 Task: Post comment "Good".
Action: Mouse pressed left at (710, 212)
Screenshot: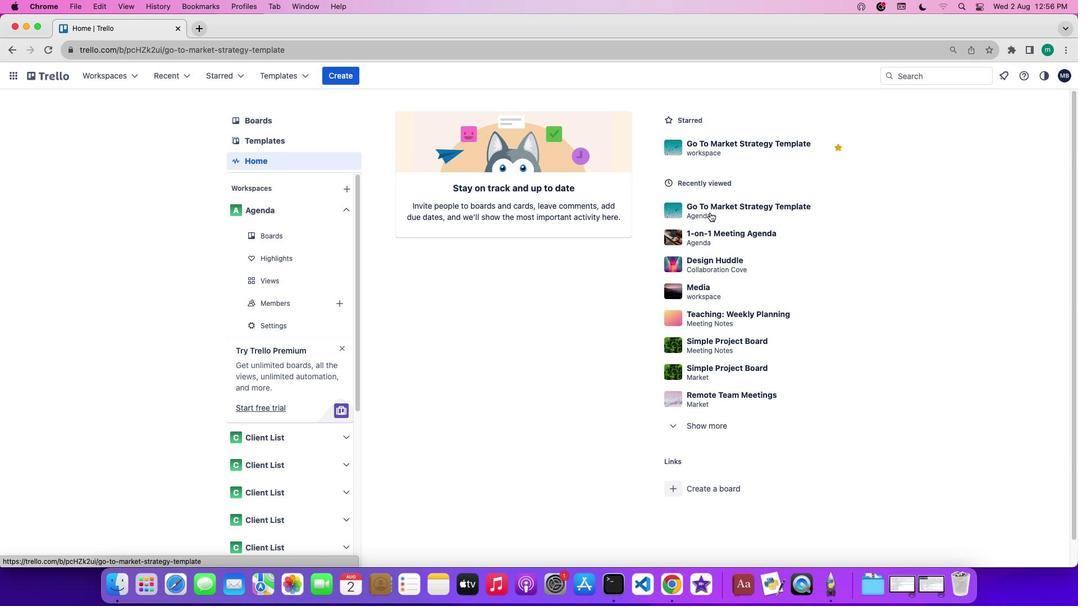 
Action: Mouse moved to (952, 245)
Screenshot: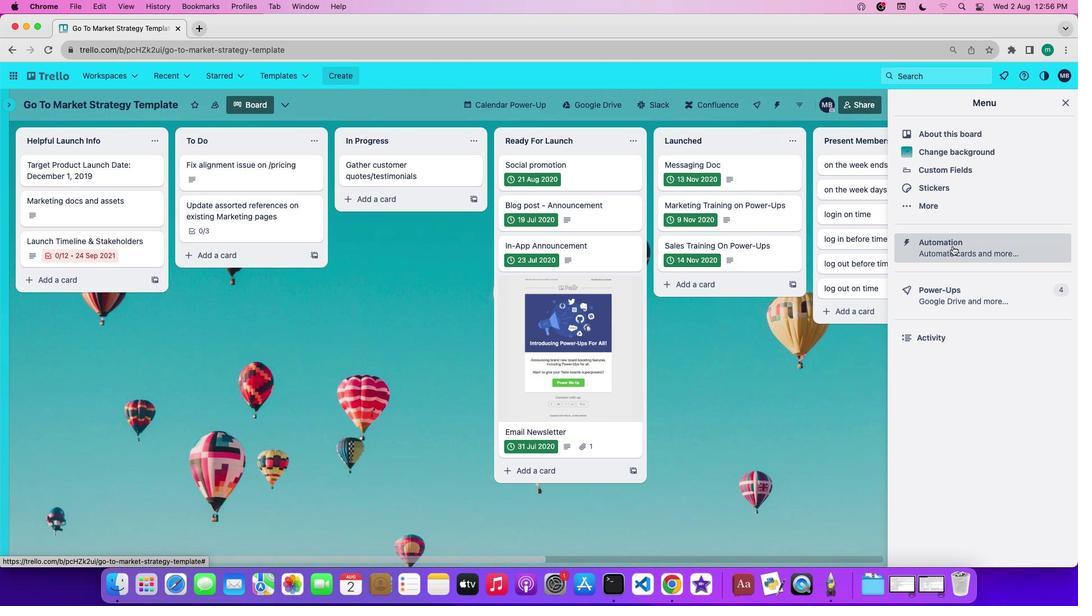 
Action: Mouse pressed left at (952, 245)
Screenshot: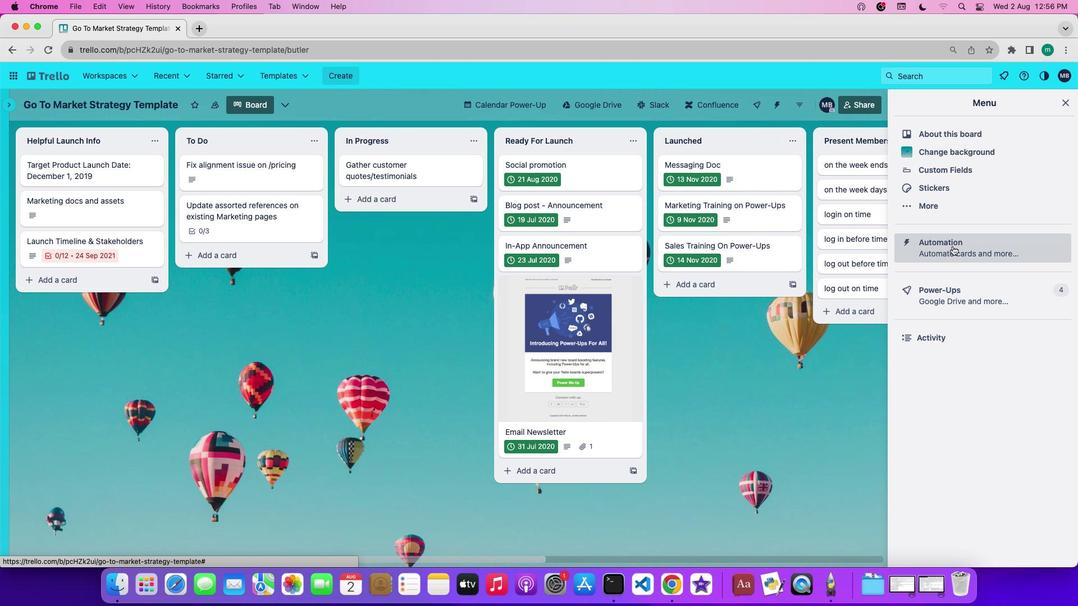 
Action: Mouse moved to (46, 287)
Screenshot: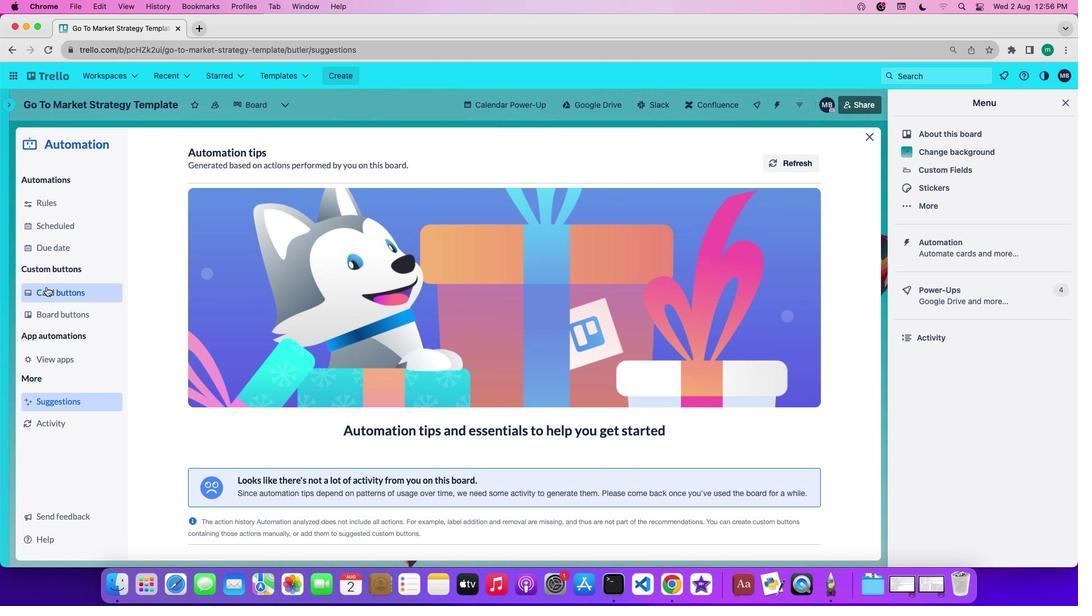 
Action: Mouse pressed left at (46, 287)
Screenshot: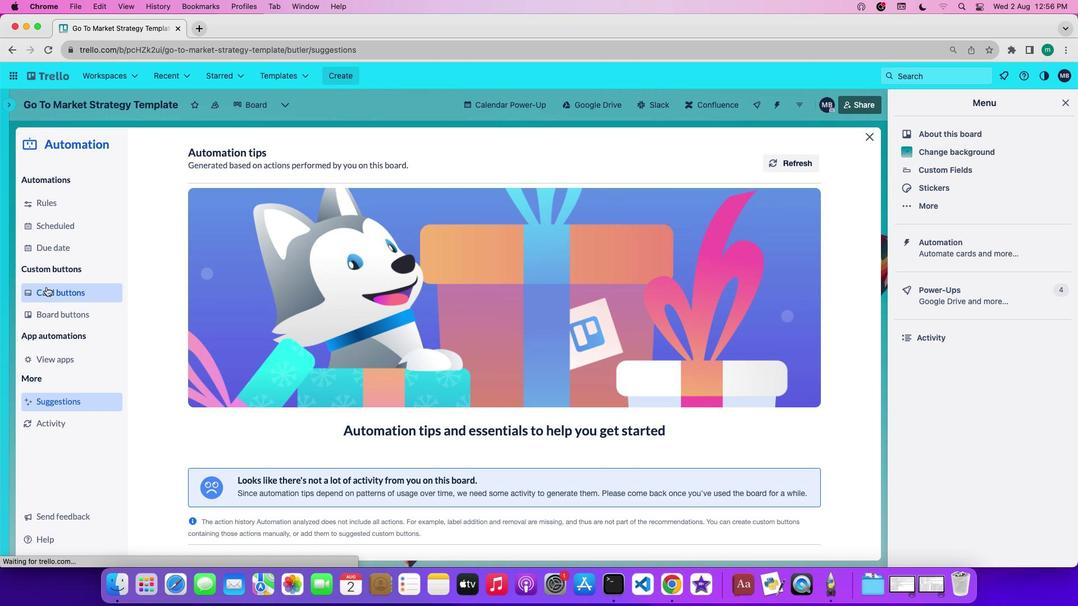 
Action: Mouse moved to (238, 392)
Screenshot: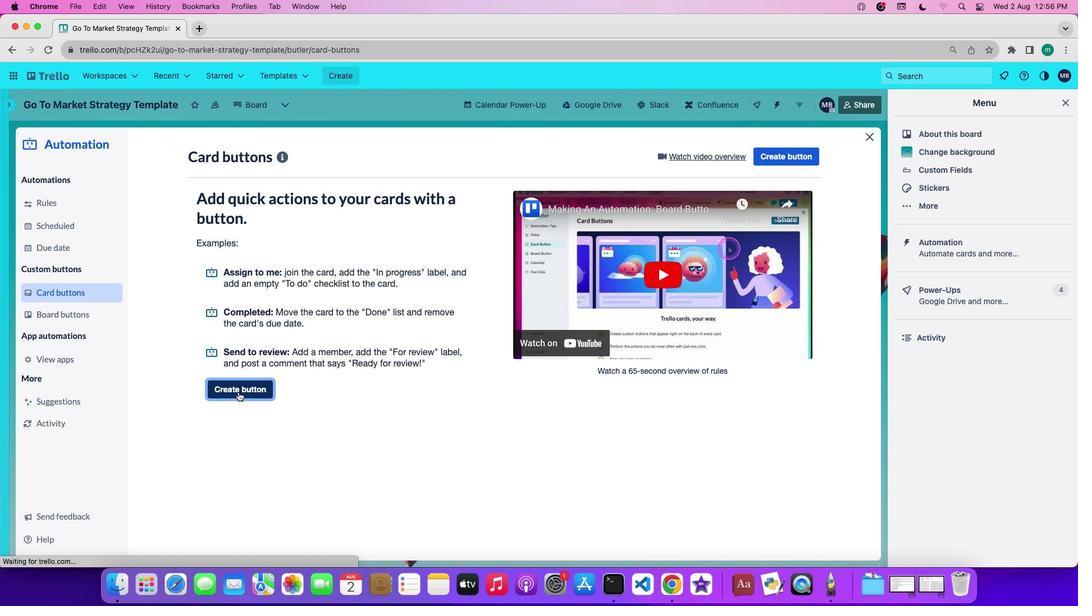 
Action: Mouse pressed left at (238, 392)
Screenshot: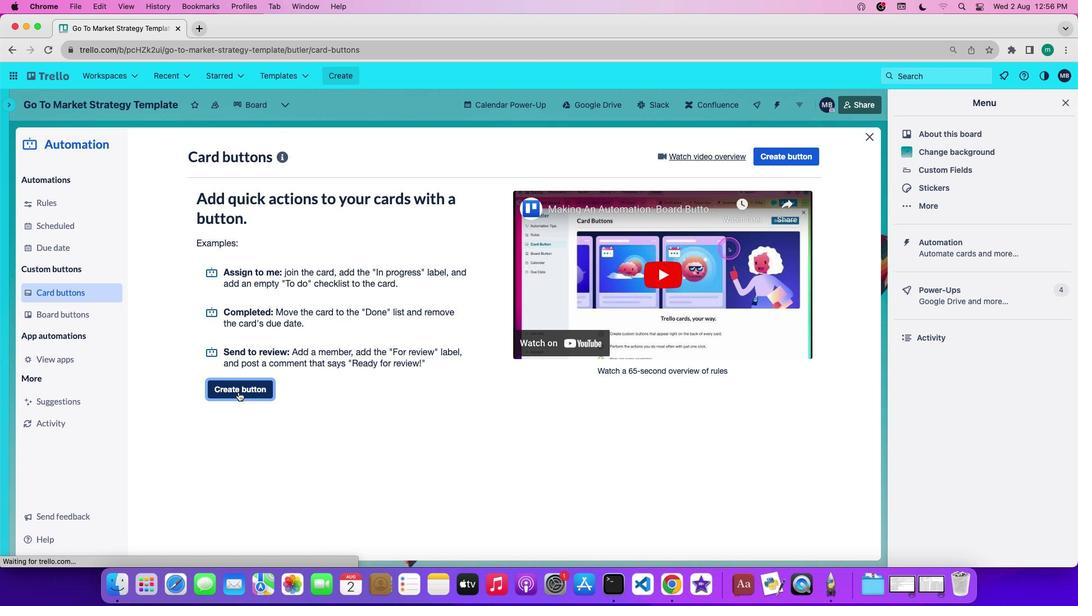 
Action: Mouse moved to (474, 298)
Screenshot: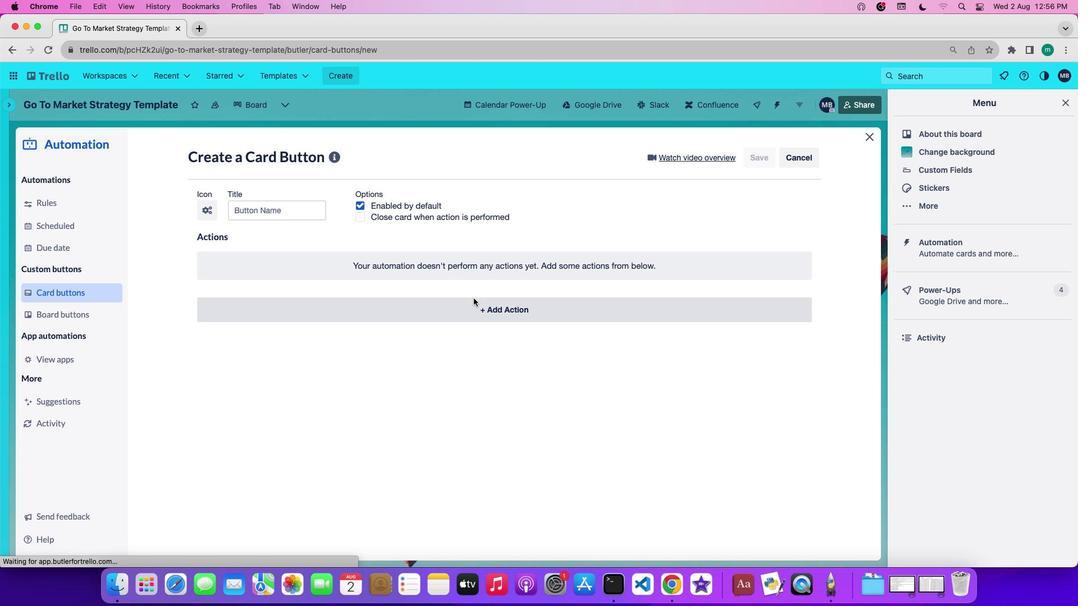 
Action: Mouse pressed left at (474, 298)
Screenshot: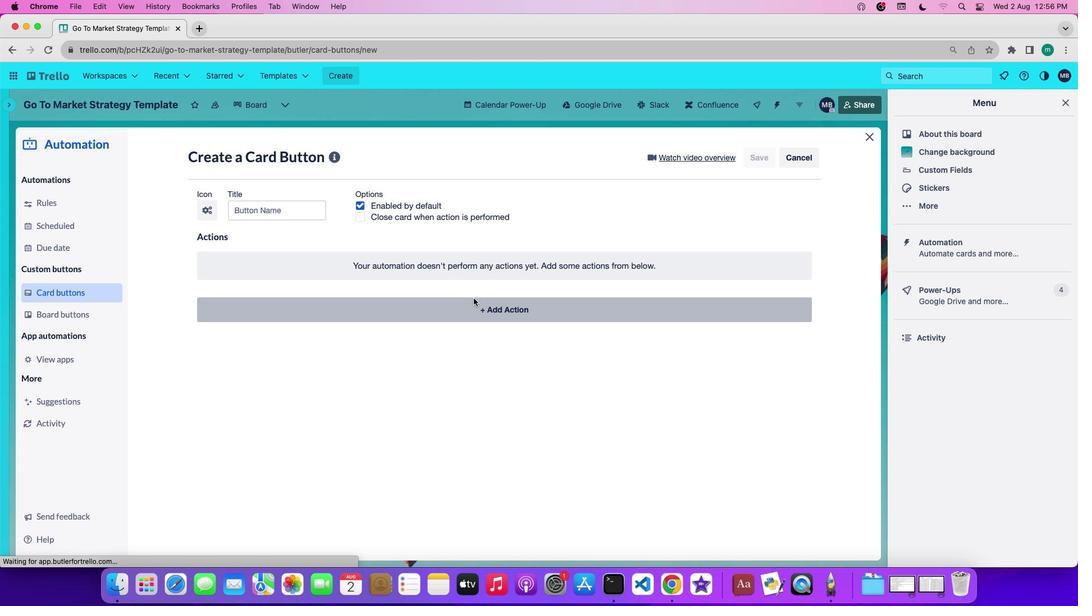
Action: Mouse moved to (400, 342)
Screenshot: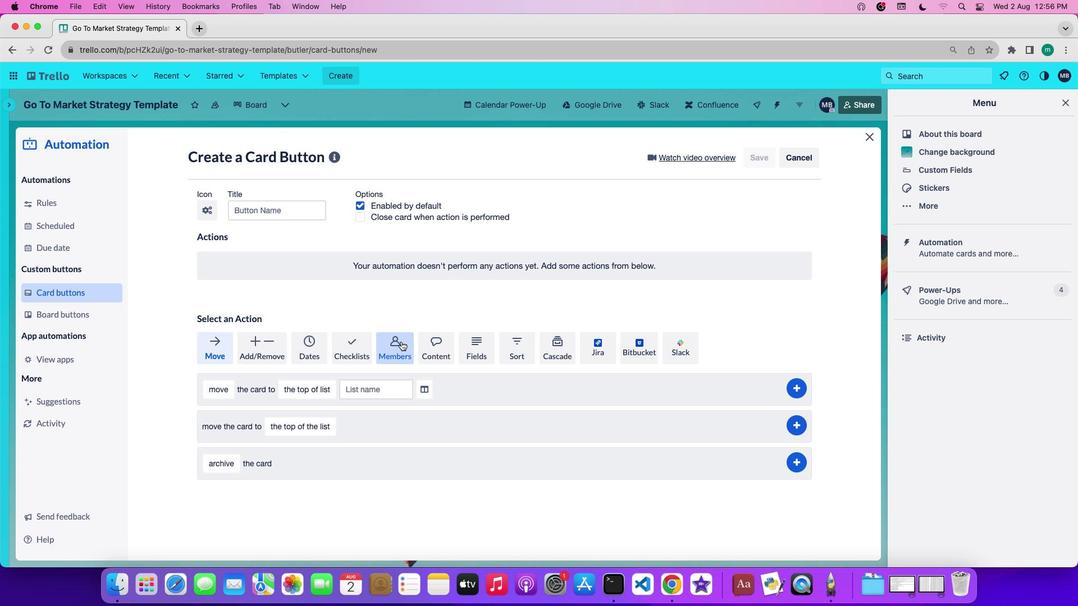 
Action: Mouse pressed left at (400, 342)
Screenshot: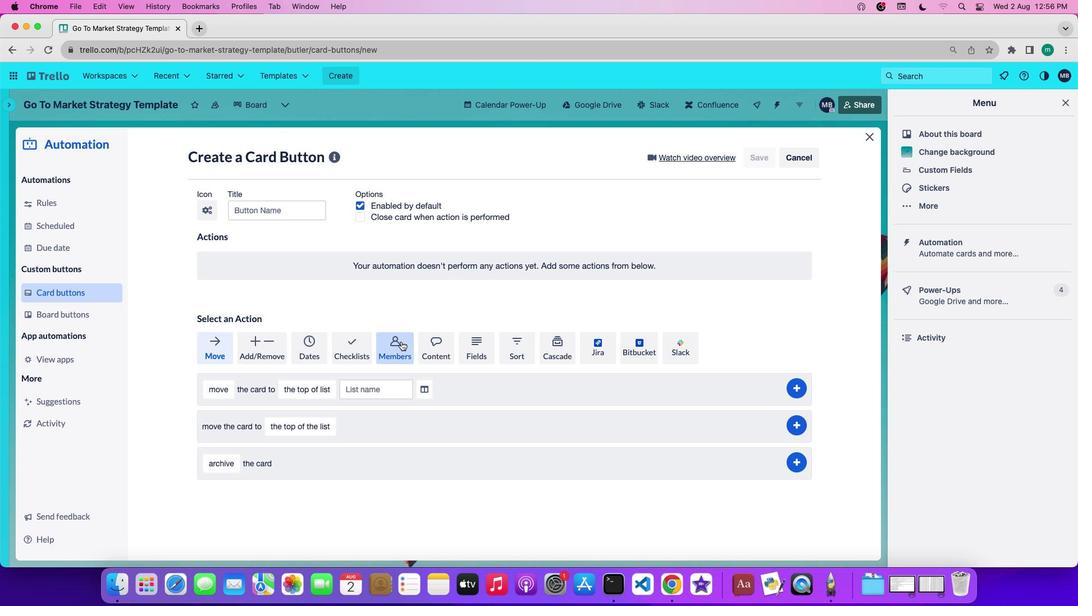 
Action: Mouse moved to (431, 341)
Screenshot: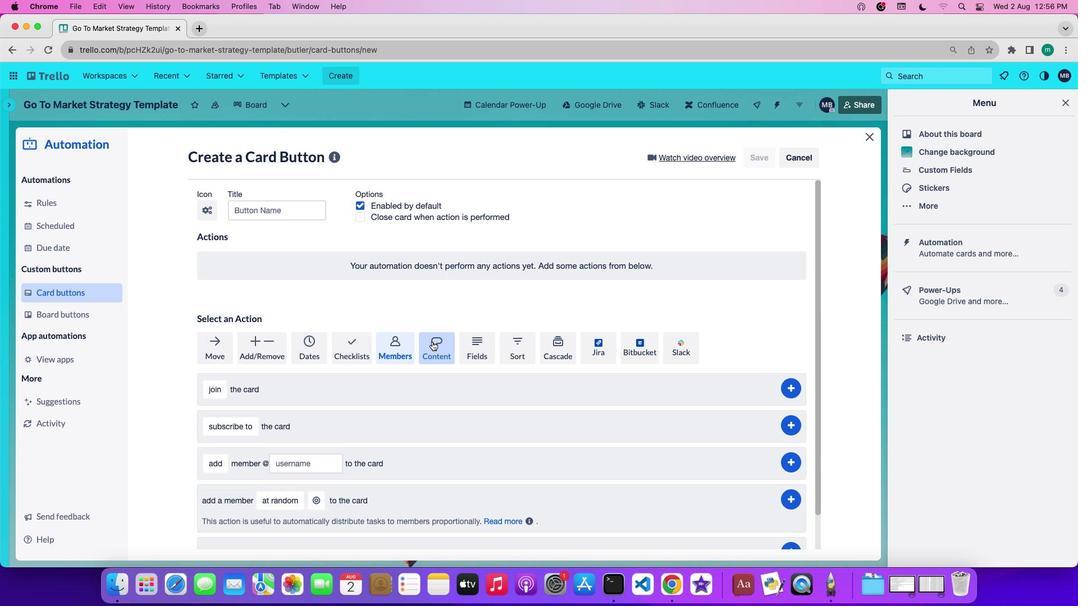 
Action: Mouse pressed left at (431, 341)
Screenshot: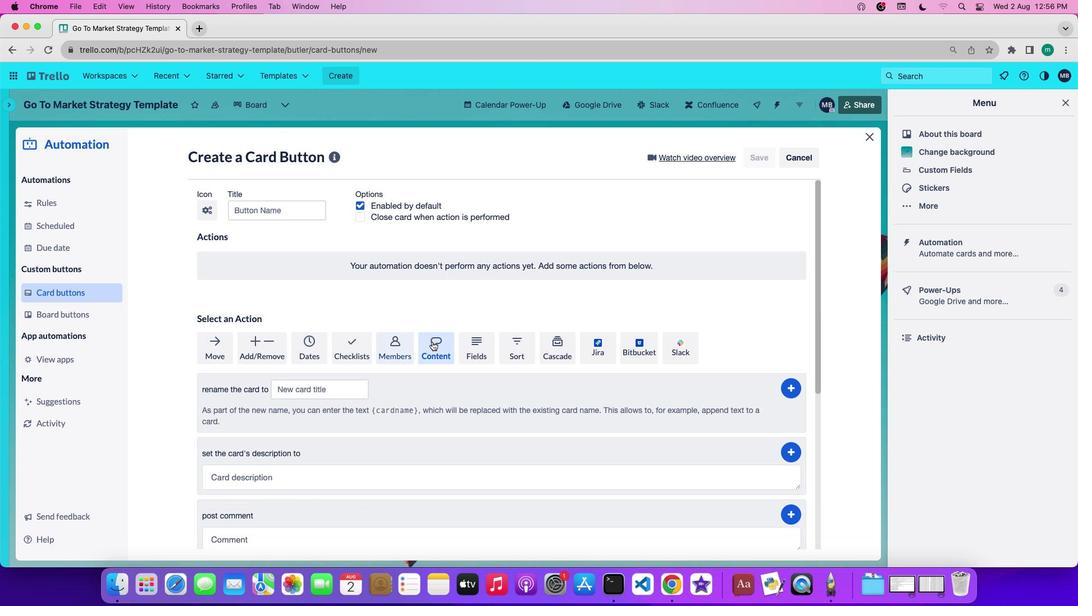 
Action: Mouse moved to (433, 354)
Screenshot: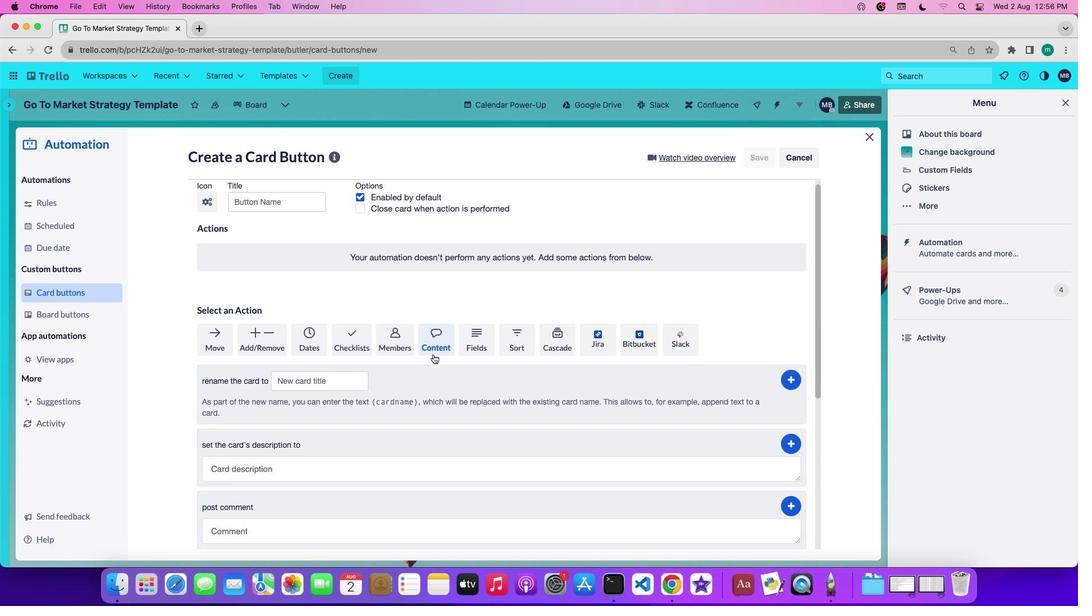 
Action: Mouse scrolled (433, 354) with delta (0, 0)
Screenshot: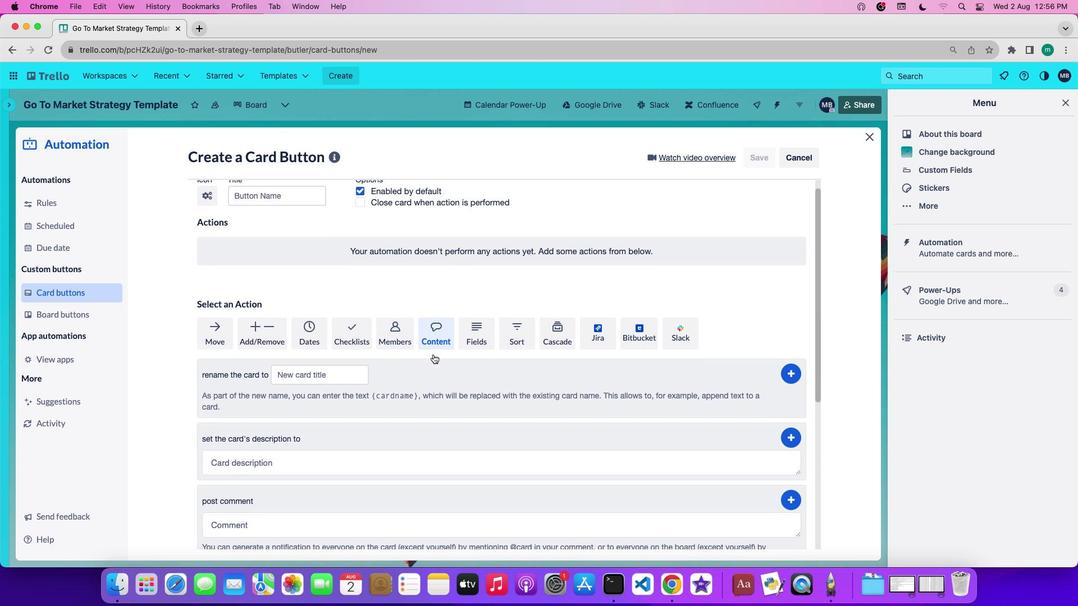 
Action: Mouse scrolled (433, 354) with delta (0, 0)
Screenshot: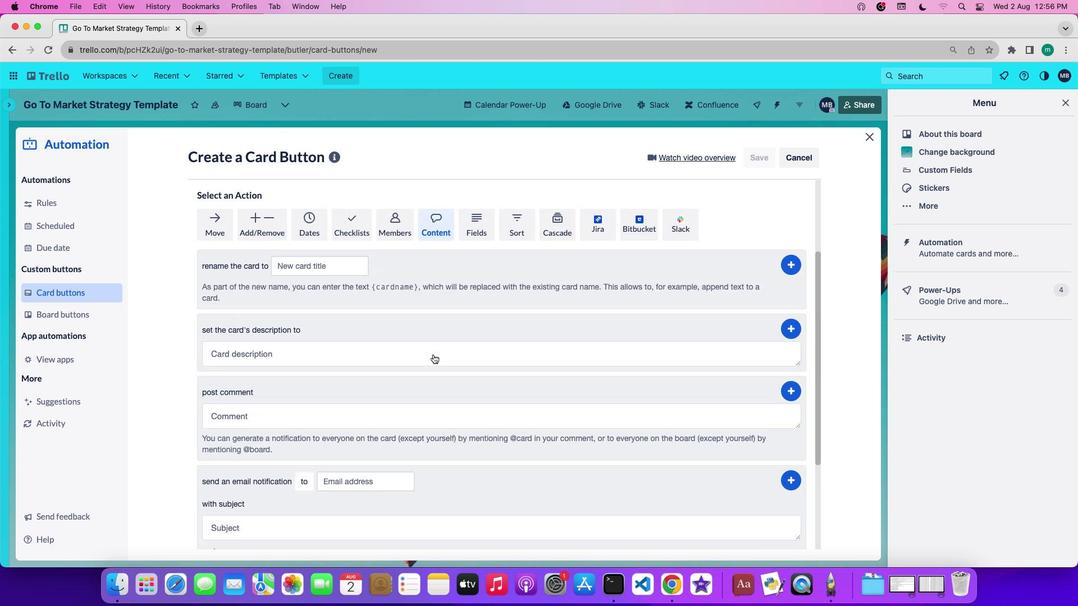 
Action: Mouse scrolled (433, 354) with delta (0, -1)
Screenshot: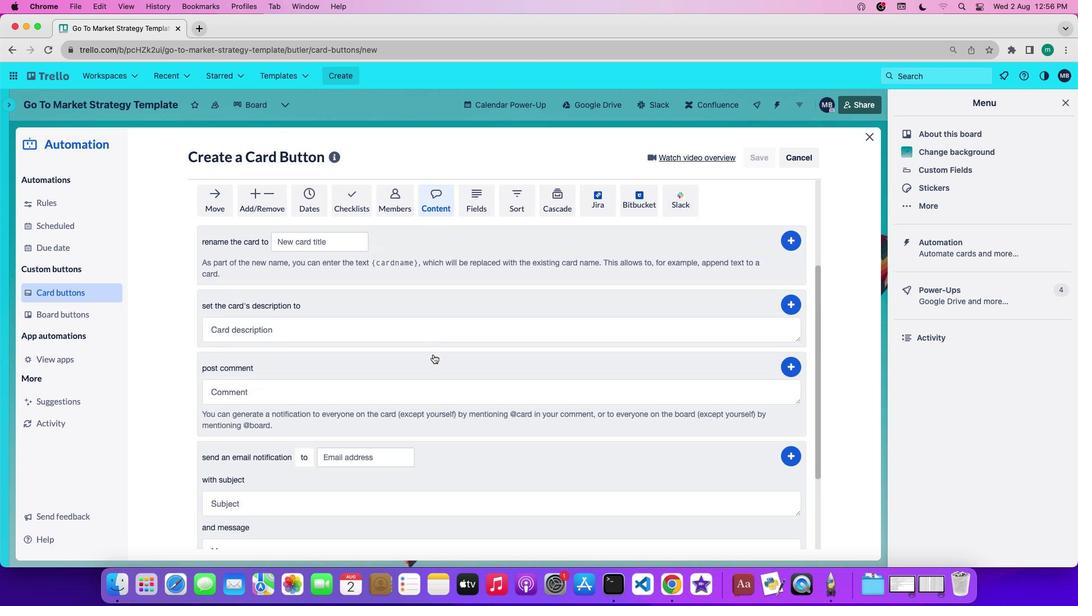 
Action: Mouse scrolled (433, 354) with delta (0, -1)
Screenshot: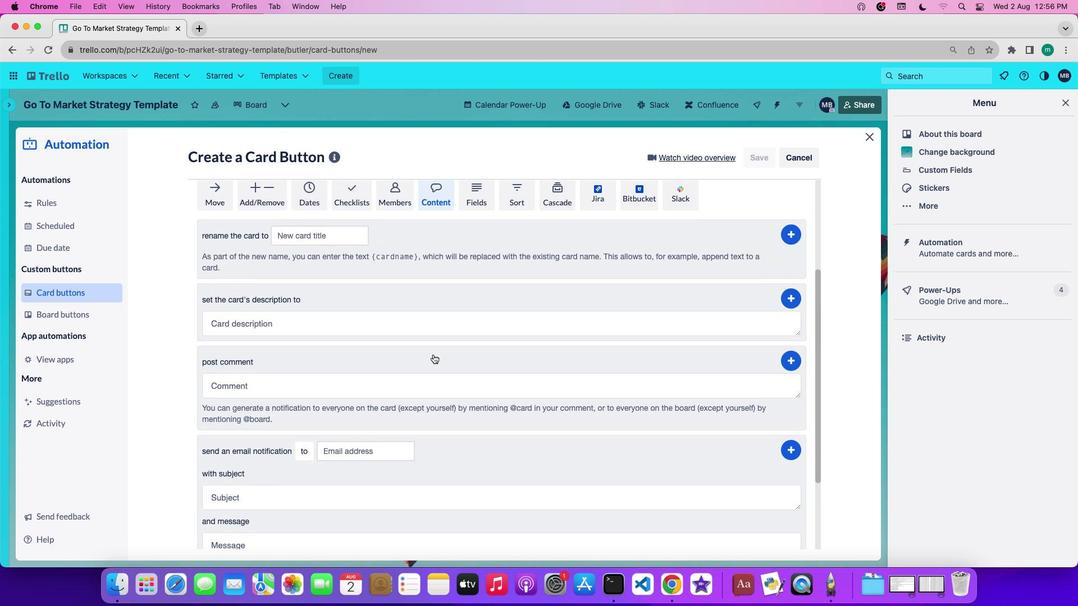 
Action: Mouse moved to (349, 391)
Screenshot: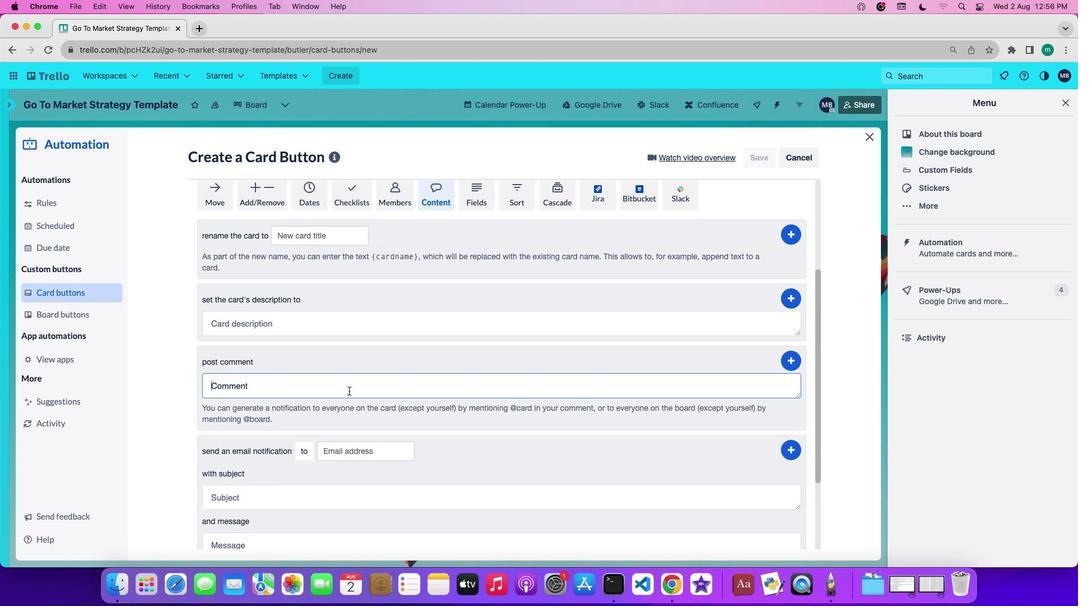 
Action: Mouse pressed left at (349, 391)
Screenshot: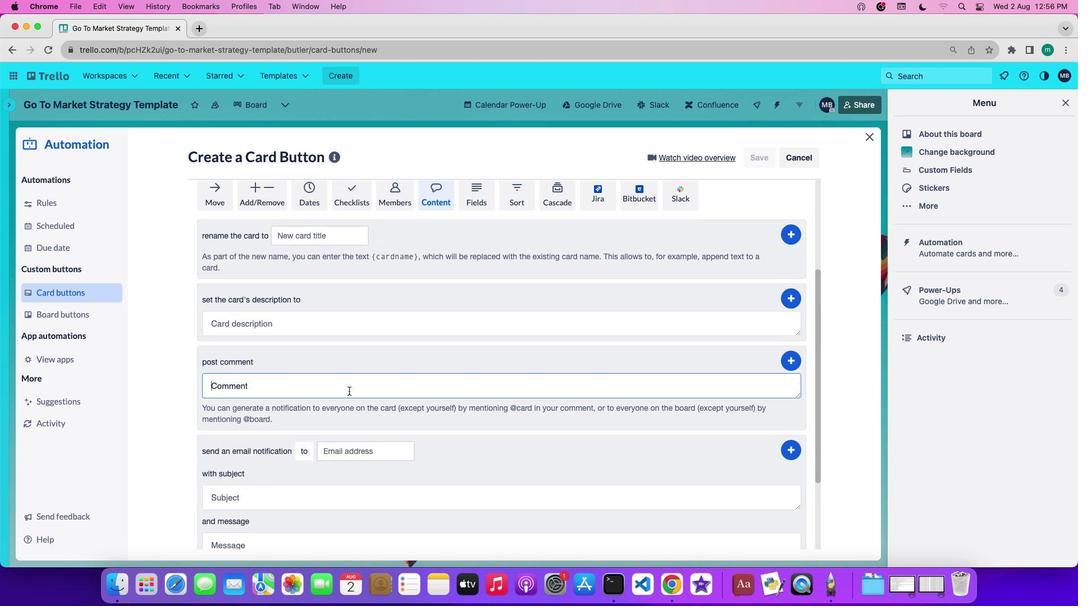 
Action: Mouse moved to (350, 391)
Screenshot: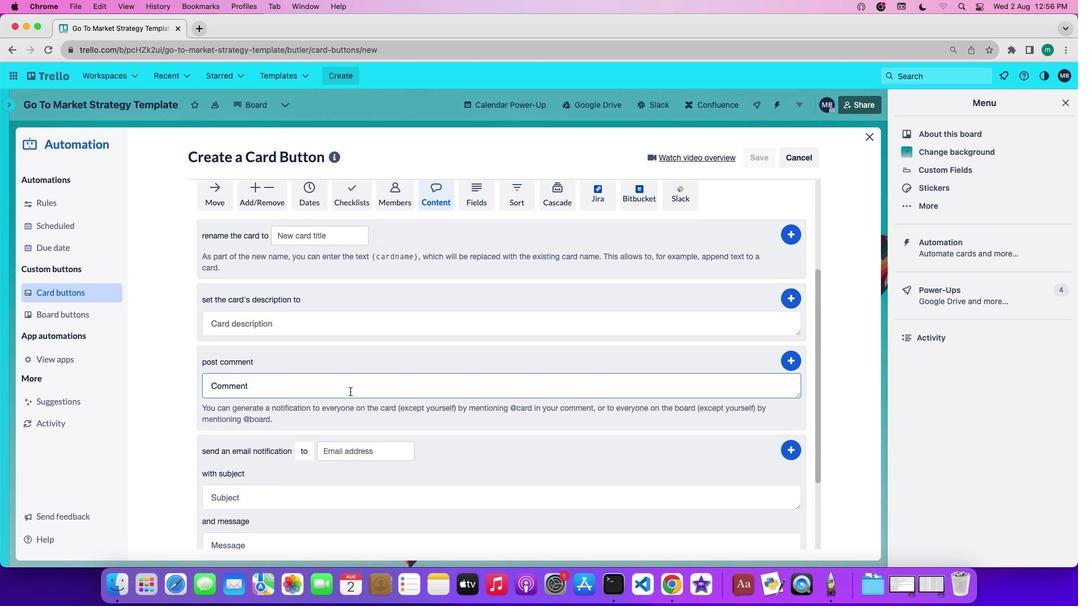 
Action: Key pressed Key.shift'G''o''o''d'
Screenshot: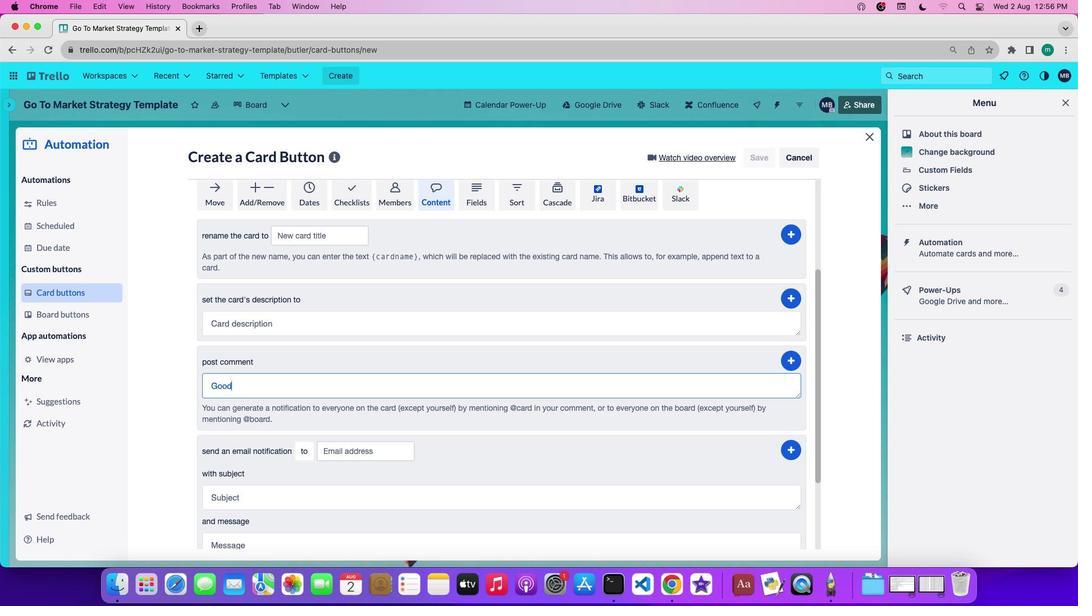 
Action: Mouse moved to (791, 359)
Screenshot: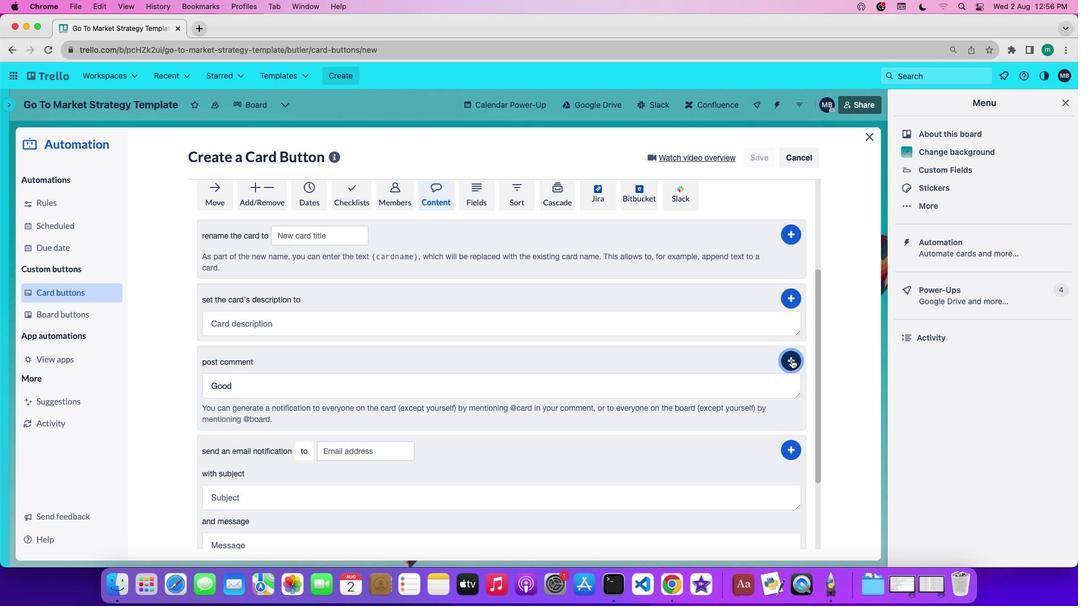 
Action: Mouse pressed left at (791, 359)
Screenshot: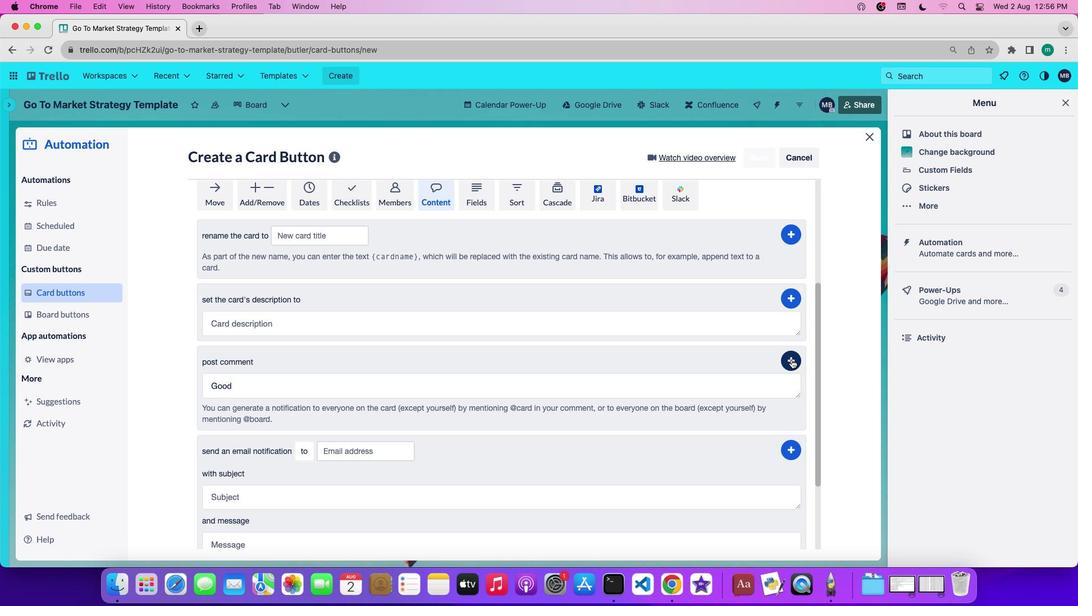 
